 Task: Create a due date automation trigger when advanced off, 2 hours before a card is due
Action: Mouse moved to (902, 262)
Screenshot: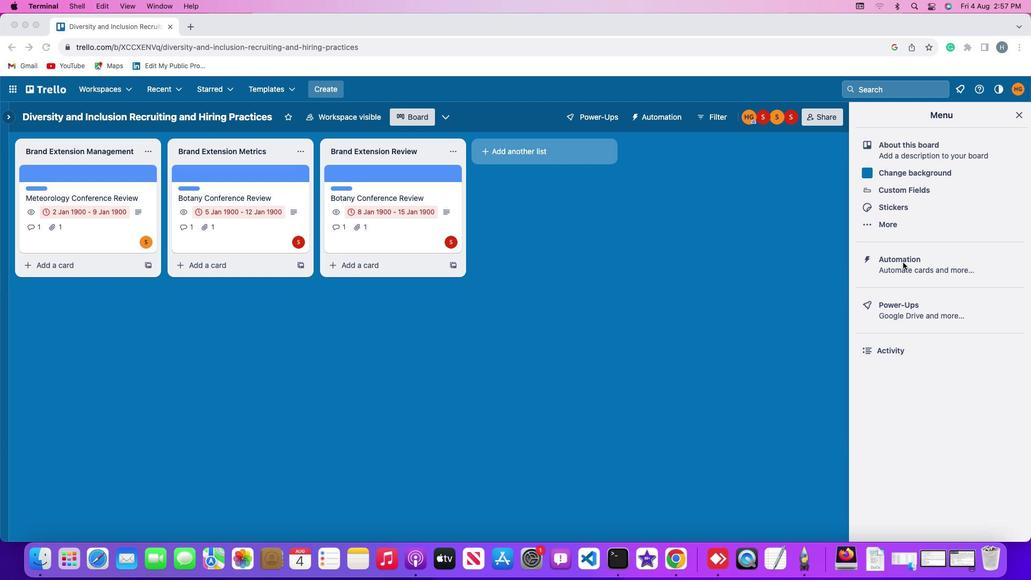 
Action: Mouse pressed left at (902, 262)
Screenshot: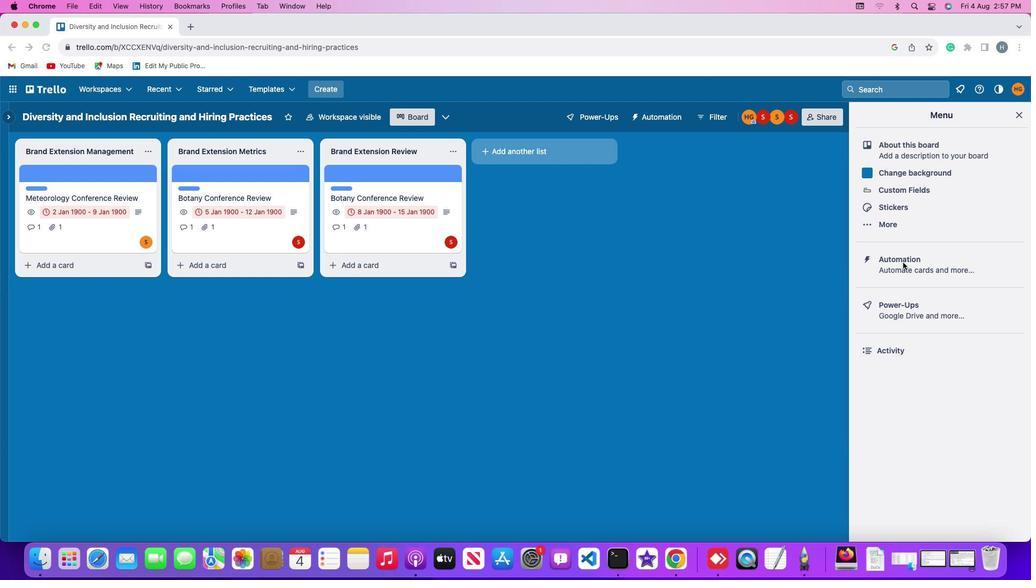 
Action: Mouse moved to (903, 262)
Screenshot: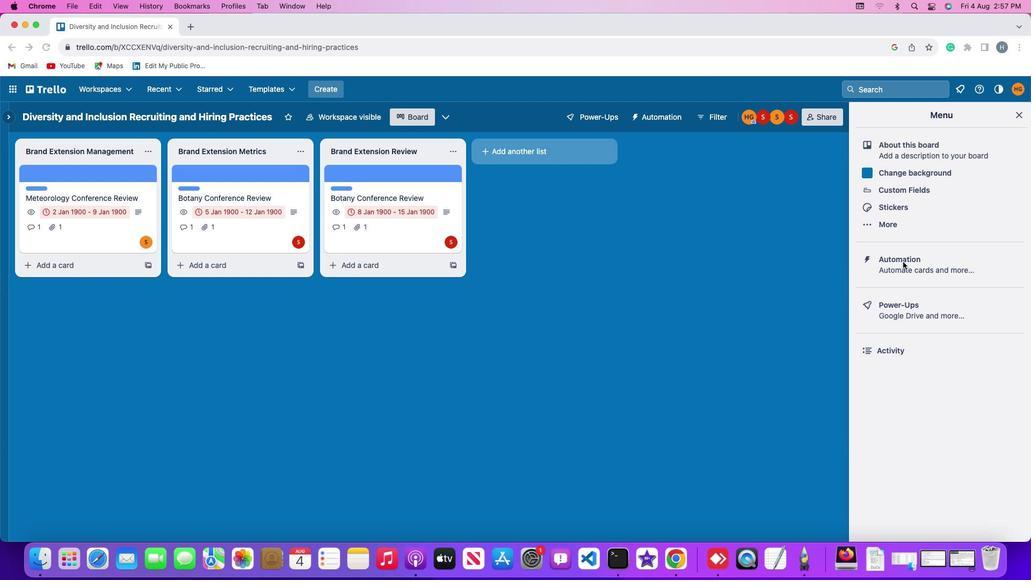 
Action: Mouse pressed left at (903, 262)
Screenshot: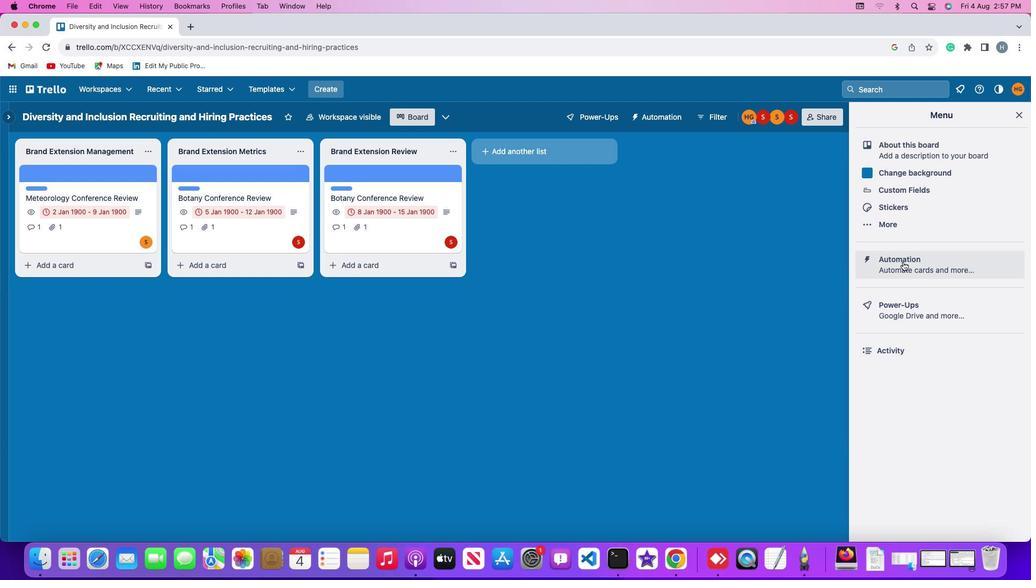 
Action: Mouse moved to (81, 254)
Screenshot: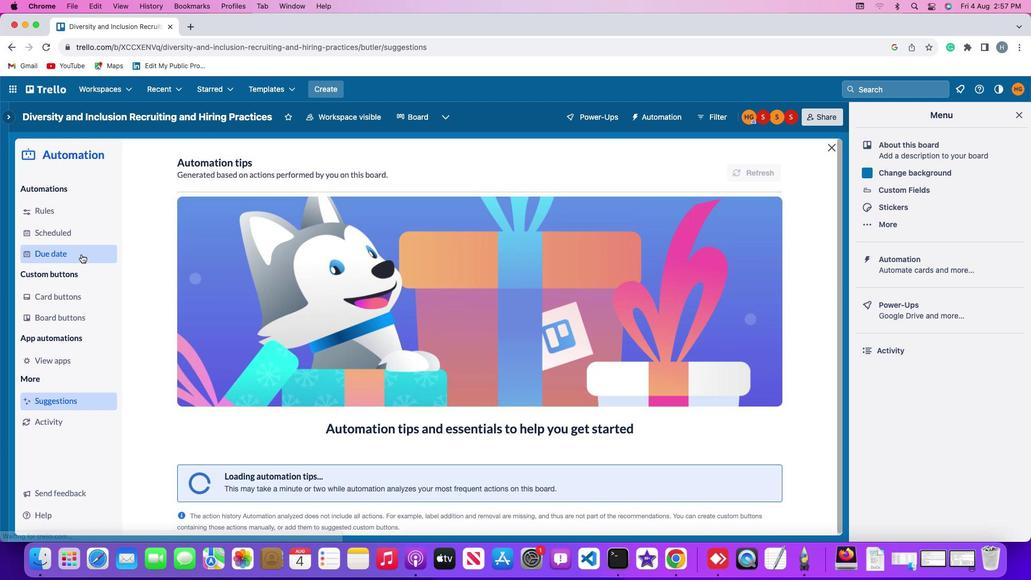 
Action: Mouse pressed left at (81, 254)
Screenshot: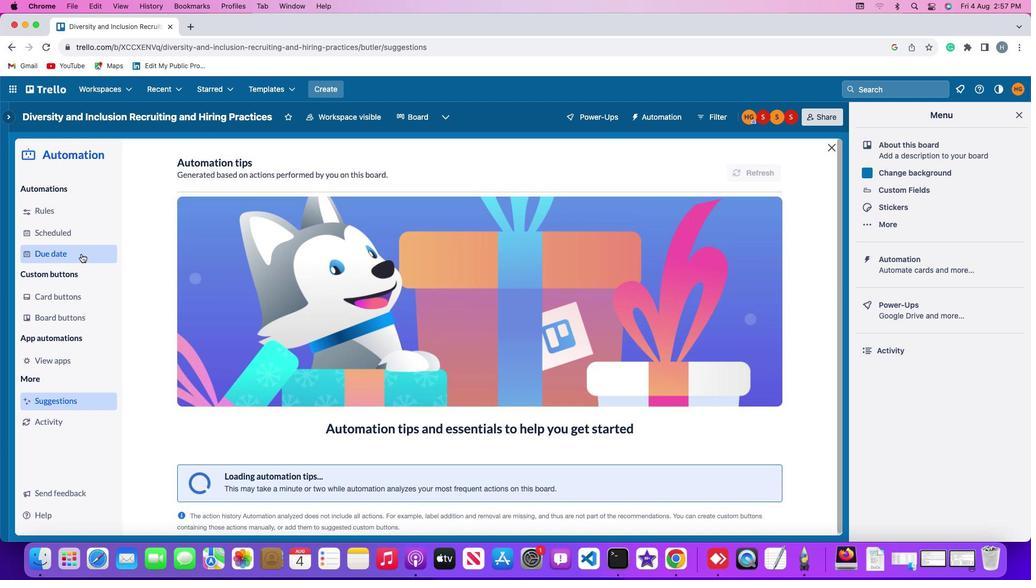 
Action: Mouse moved to (714, 165)
Screenshot: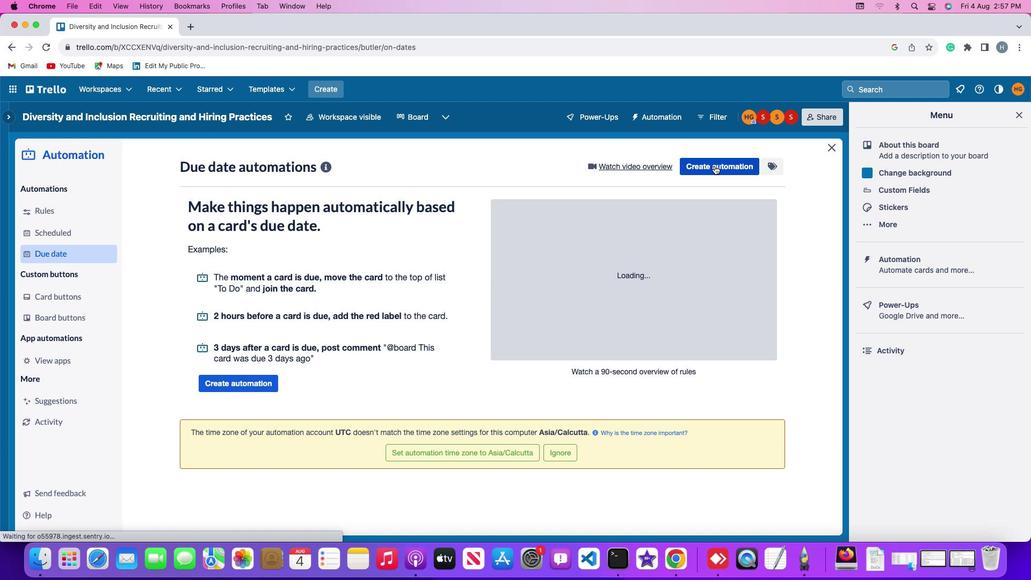 
Action: Mouse pressed left at (714, 165)
Screenshot: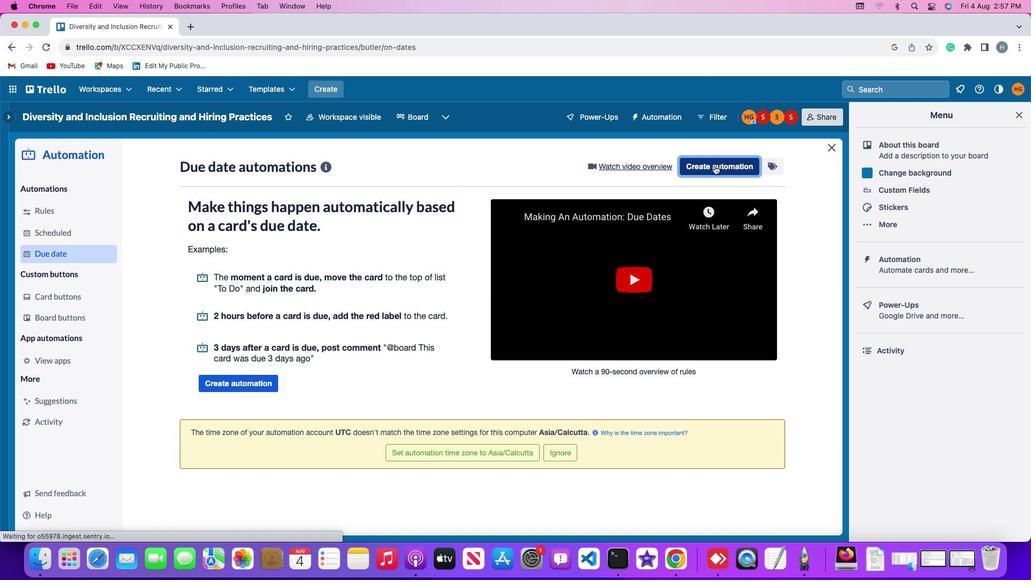 
Action: Mouse moved to (496, 269)
Screenshot: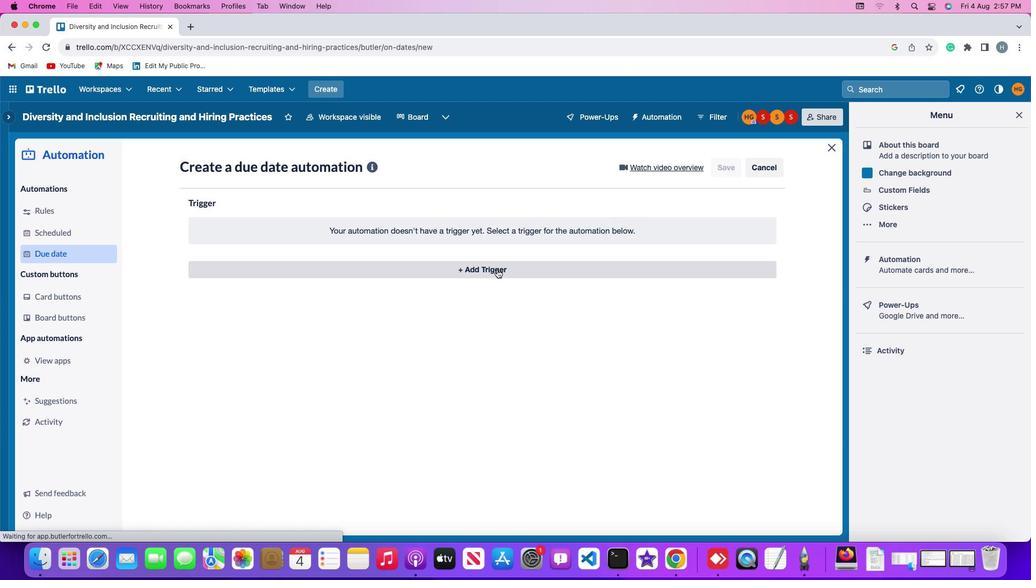 
Action: Mouse pressed left at (496, 269)
Screenshot: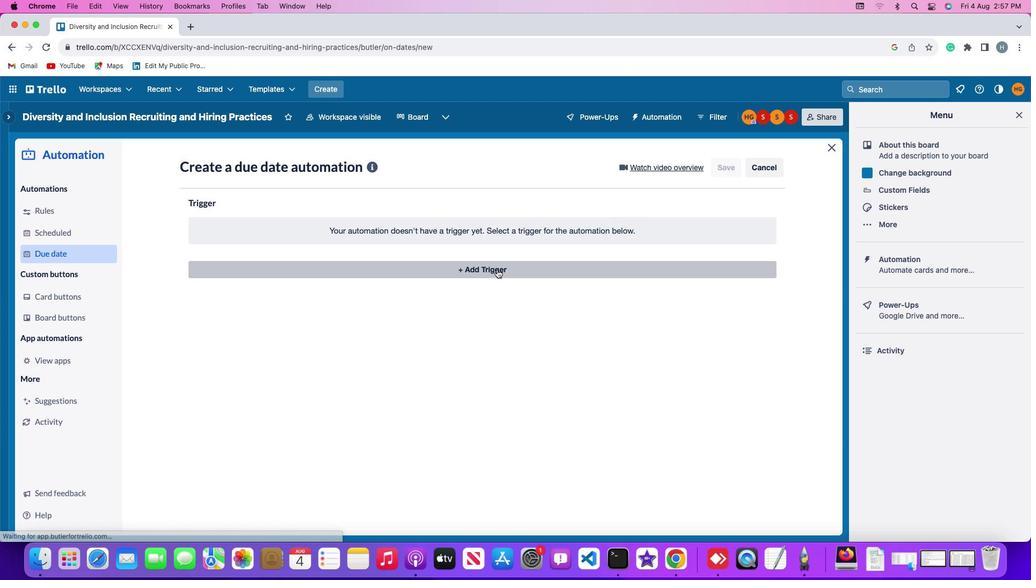 
Action: Mouse moved to (204, 434)
Screenshot: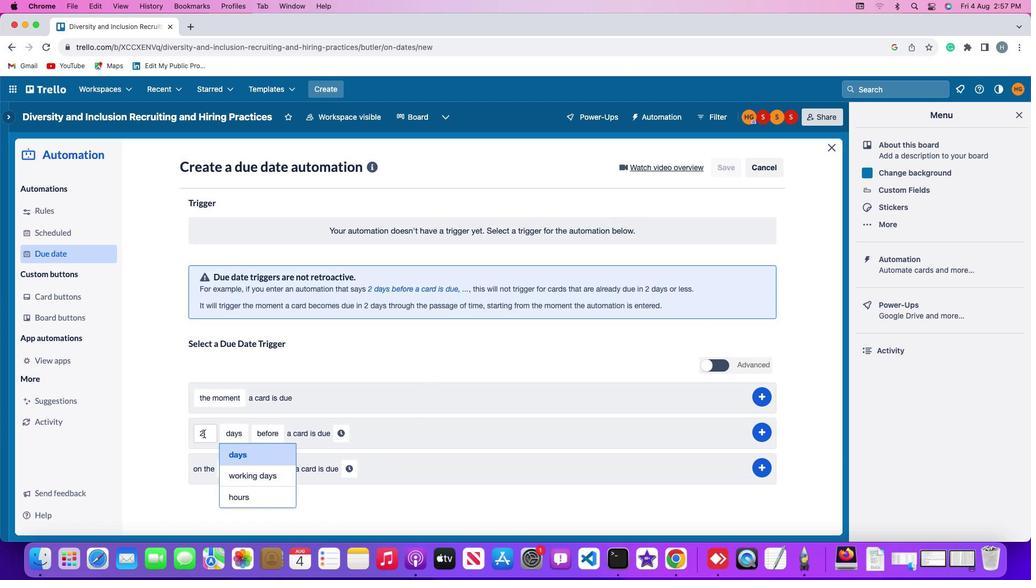 
Action: Mouse pressed left at (204, 434)
Screenshot: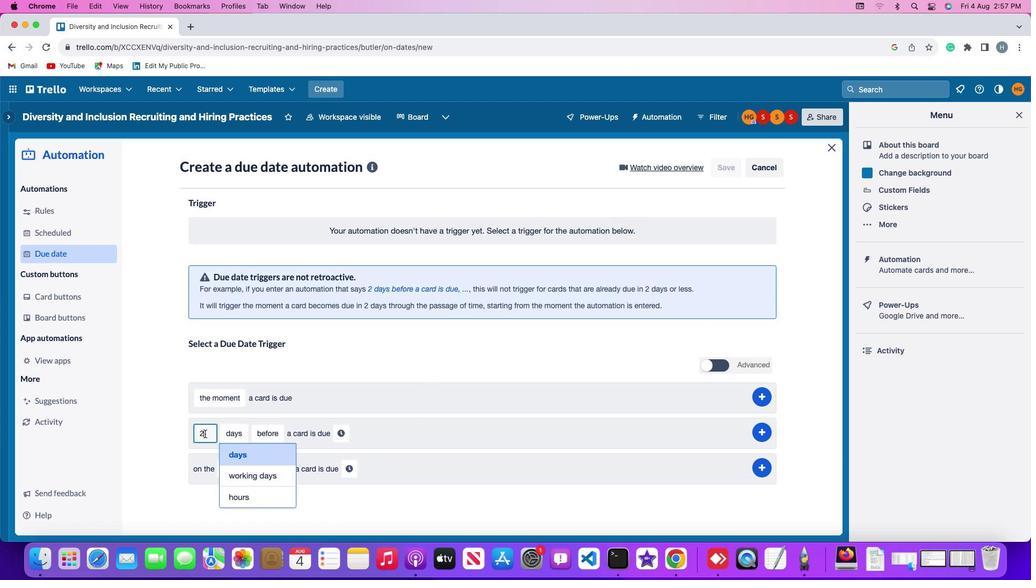 
Action: Mouse moved to (211, 434)
Screenshot: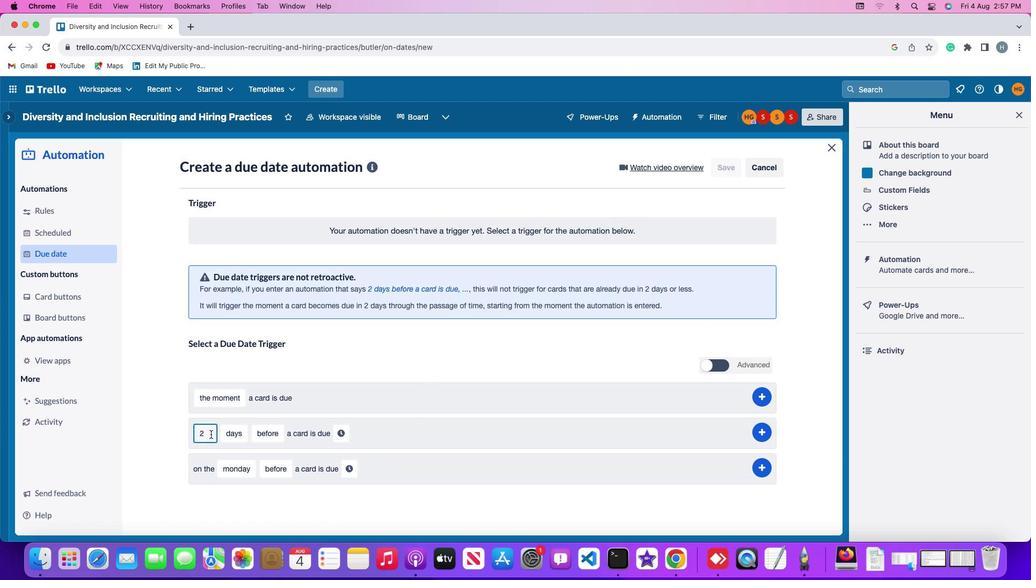 
Action: Key pressed Key.backspace'2'
Screenshot: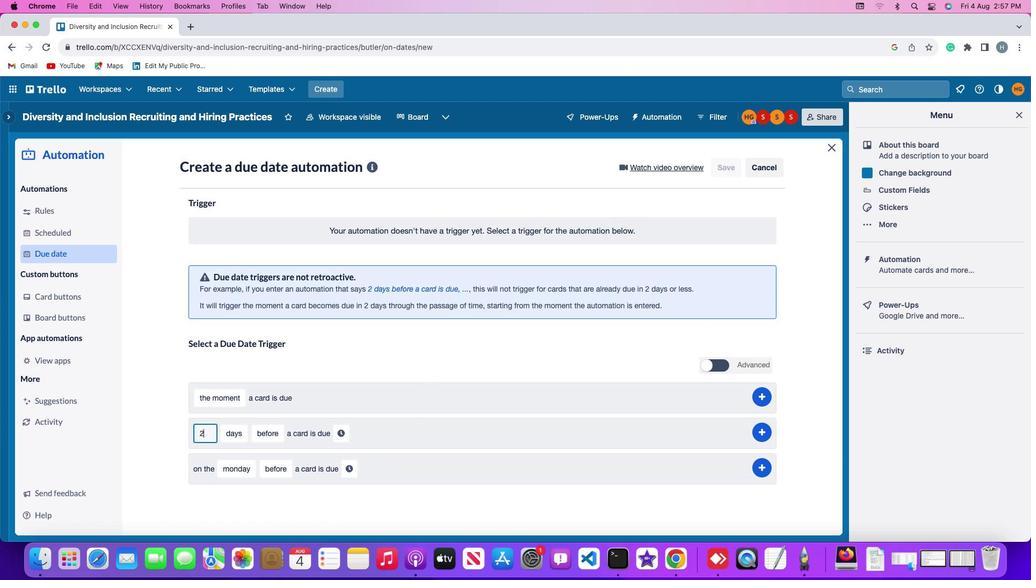 
Action: Mouse moved to (243, 496)
Screenshot: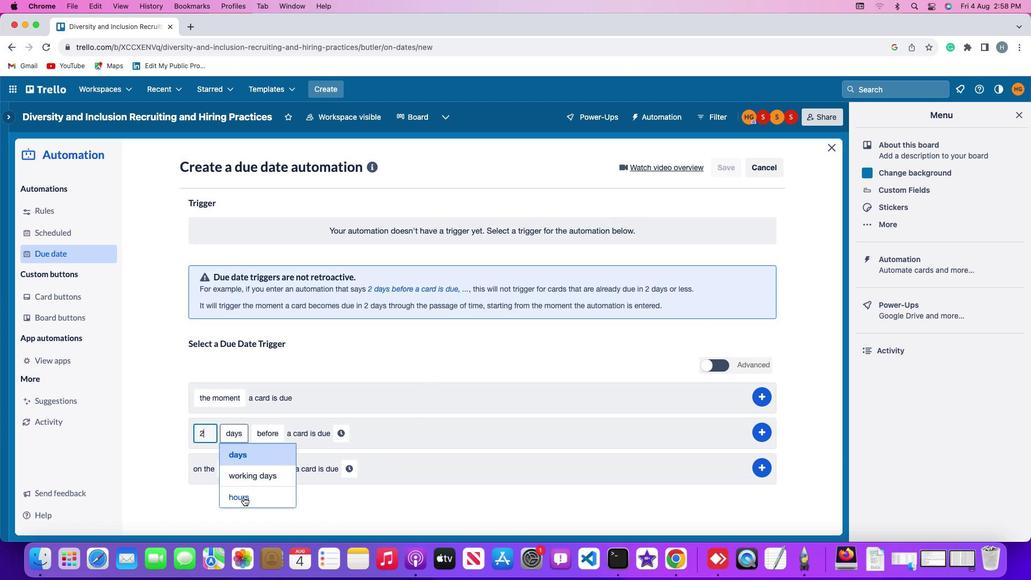 
Action: Mouse pressed left at (243, 496)
Screenshot: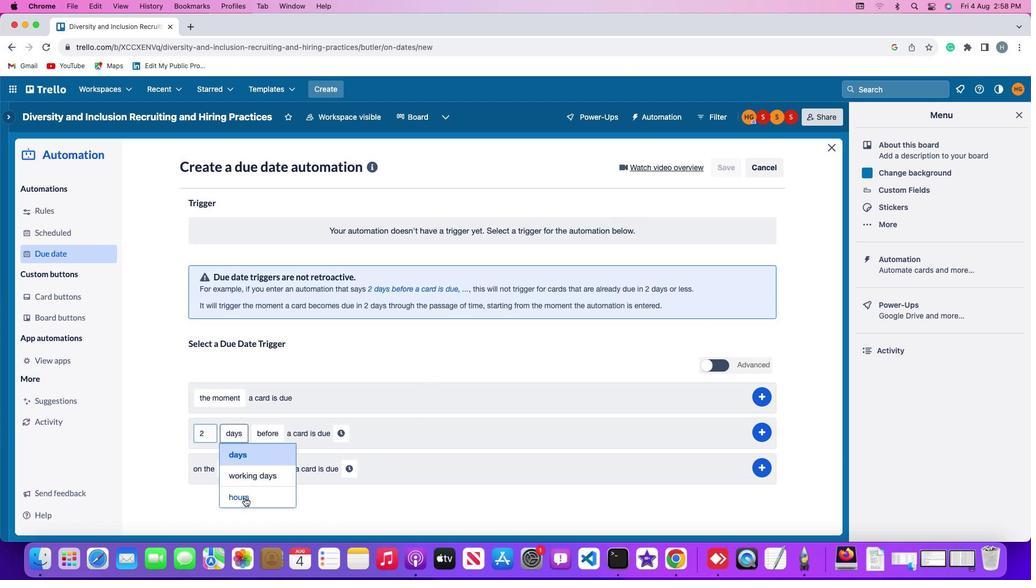 
Action: Mouse moved to (279, 452)
Screenshot: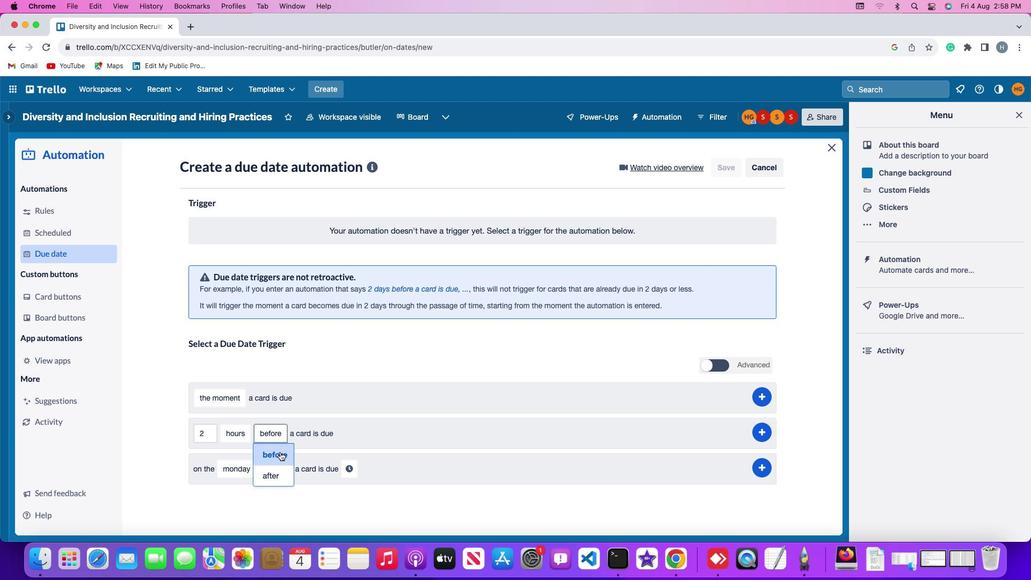
Action: Mouse pressed left at (279, 452)
Screenshot: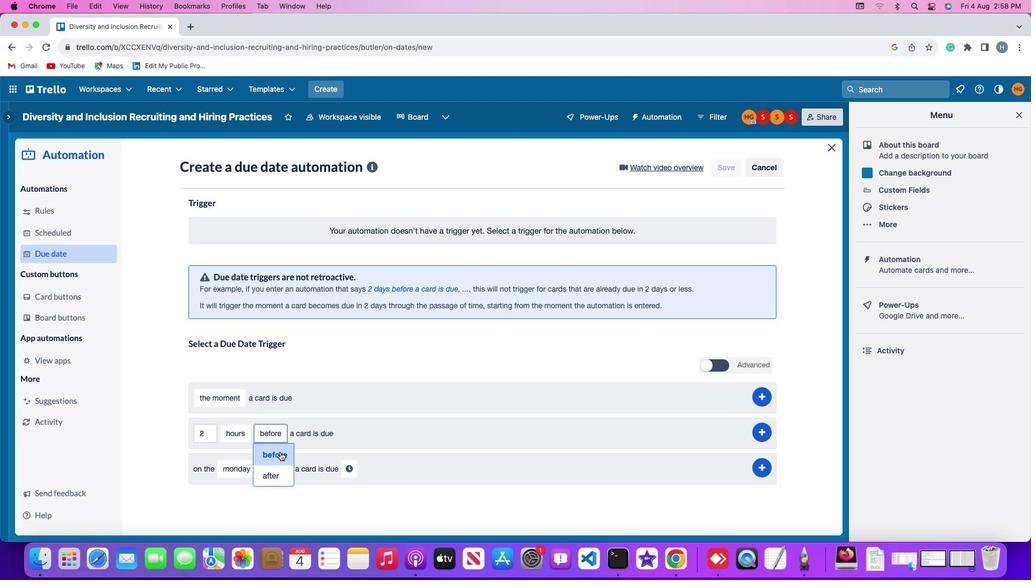 
Action: Mouse moved to (757, 430)
Screenshot: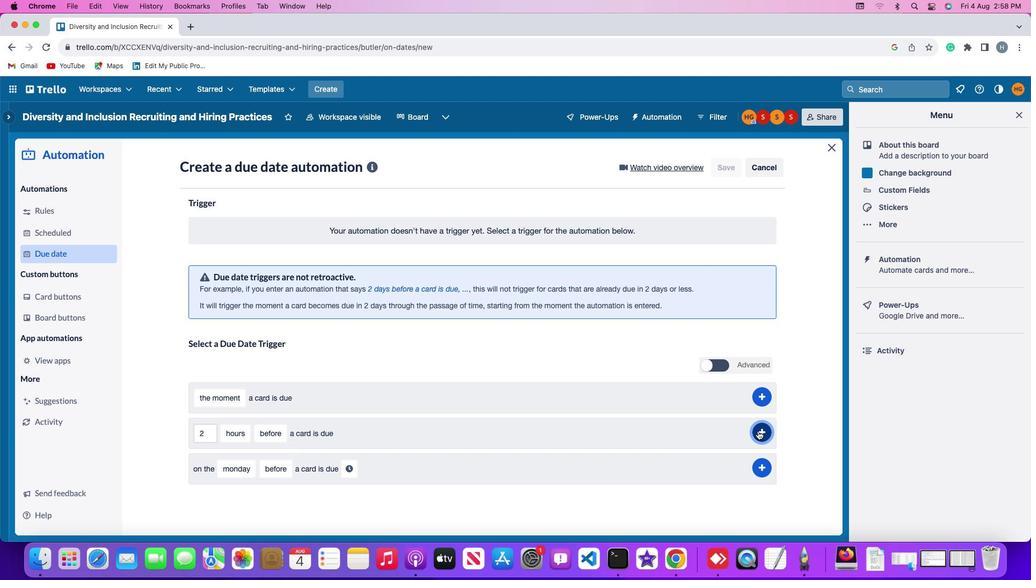 
Action: Mouse pressed left at (757, 430)
Screenshot: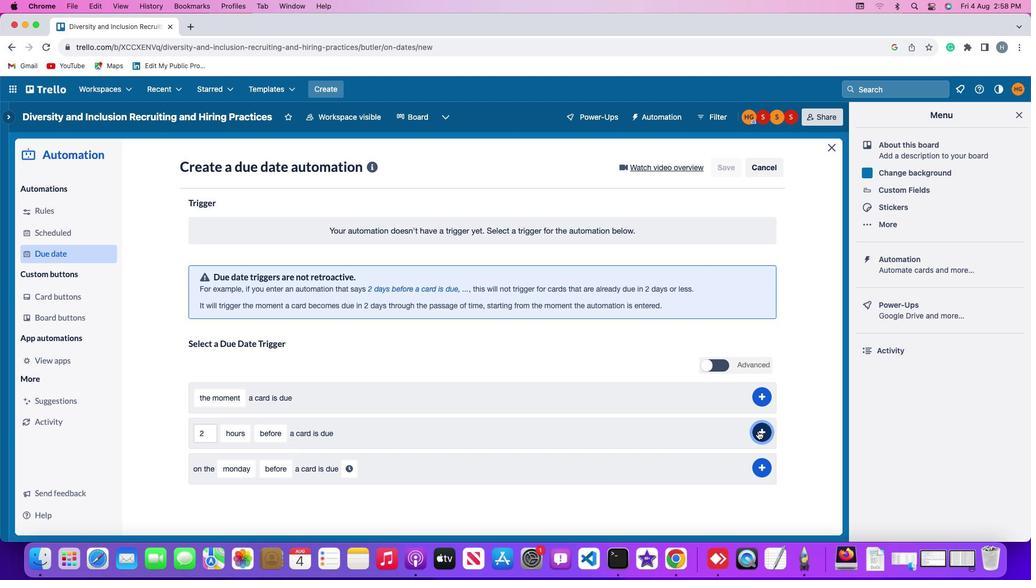 
Action: Mouse moved to (738, 283)
Screenshot: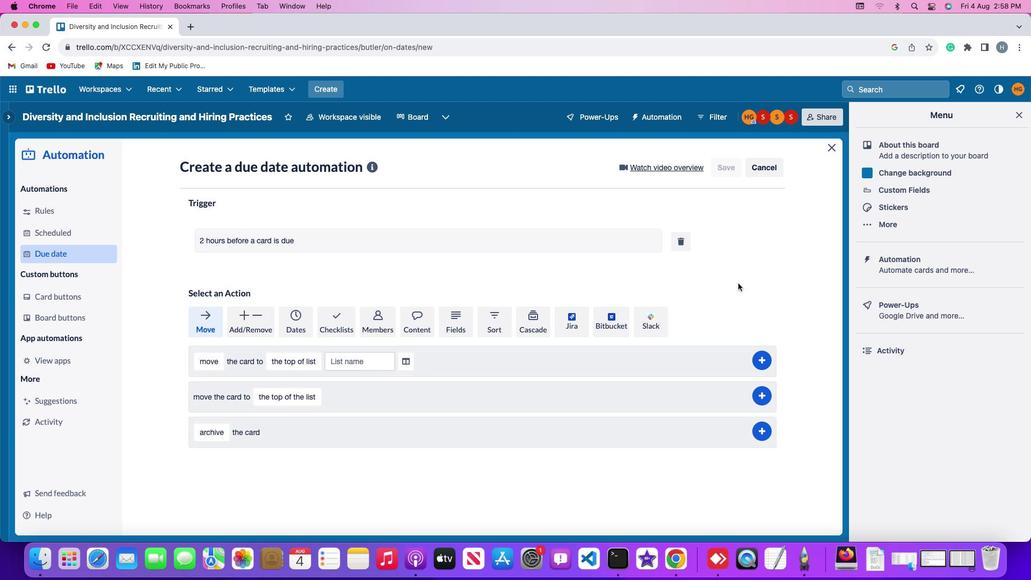 
